 Task: In group invitations choose email frequency individual.
Action: Mouse moved to (702, 55)
Screenshot: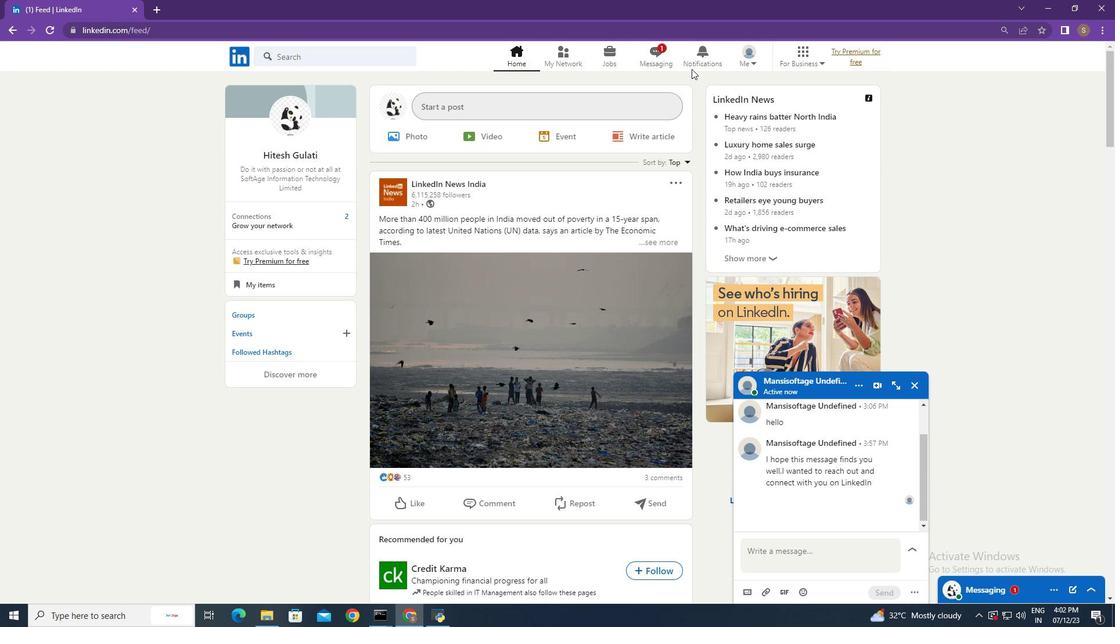 
Action: Mouse pressed left at (702, 55)
Screenshot: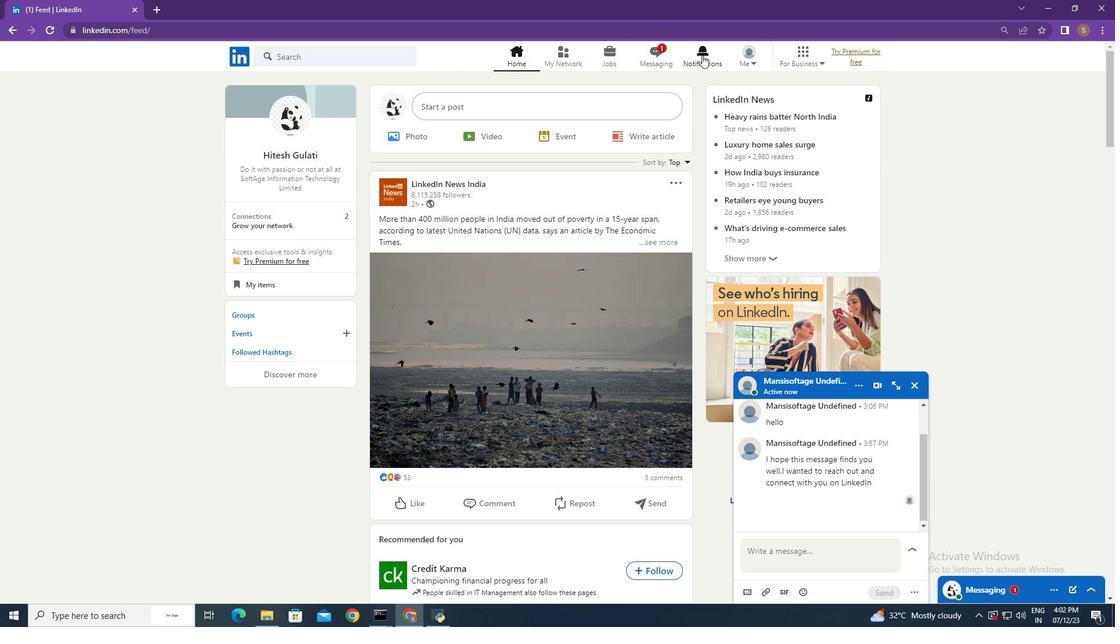 
Action: Mouse moved to (257, 134)
Screenshot: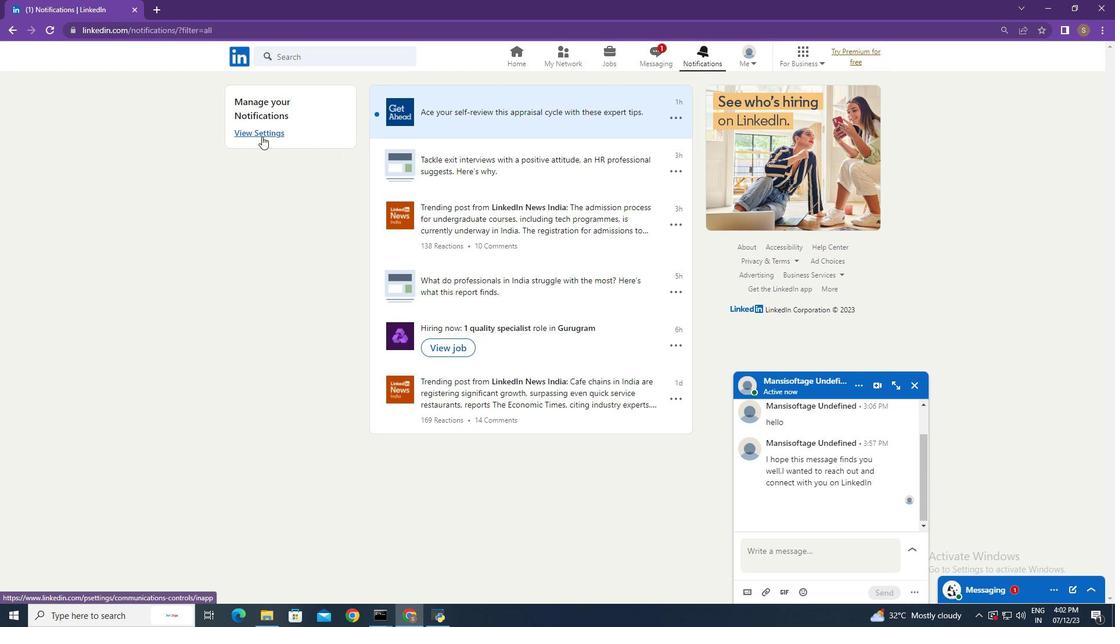 
Action: Mouse pressed left at (257, 134)
Screenshot: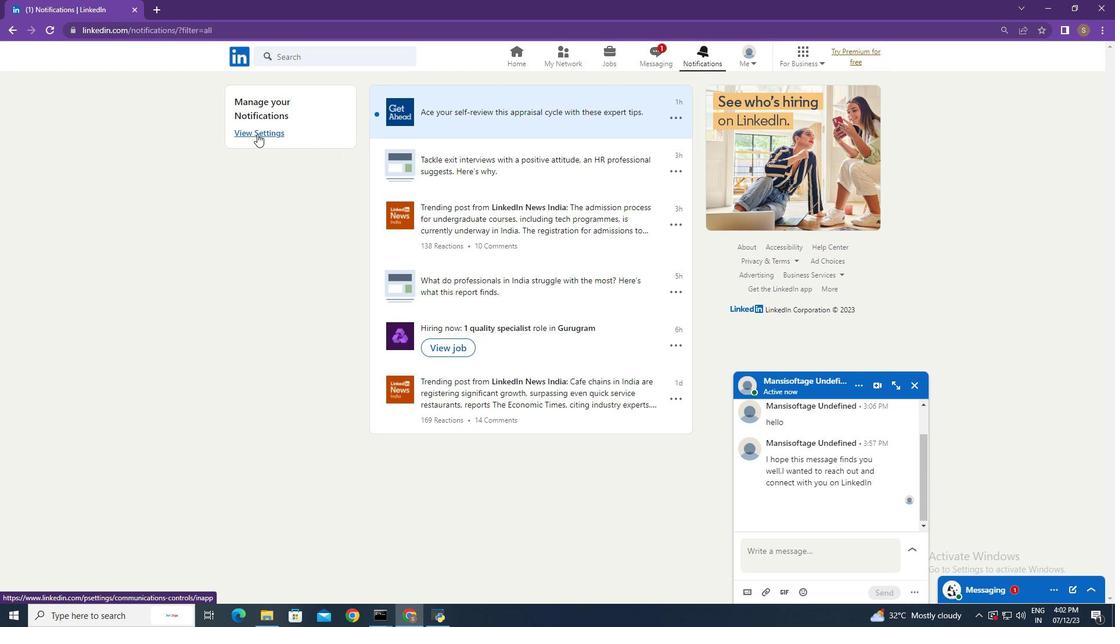 
Action: Mouse moved to (519, 326)
Screenshot: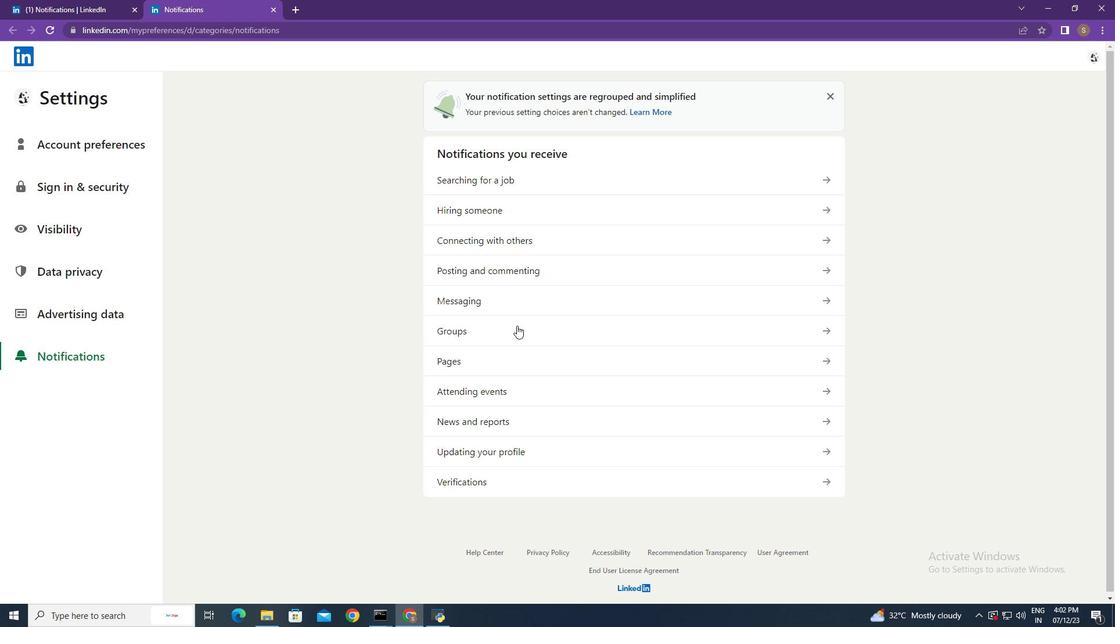 
Action: Mouse pressed left at (519, 326)
Screenshot: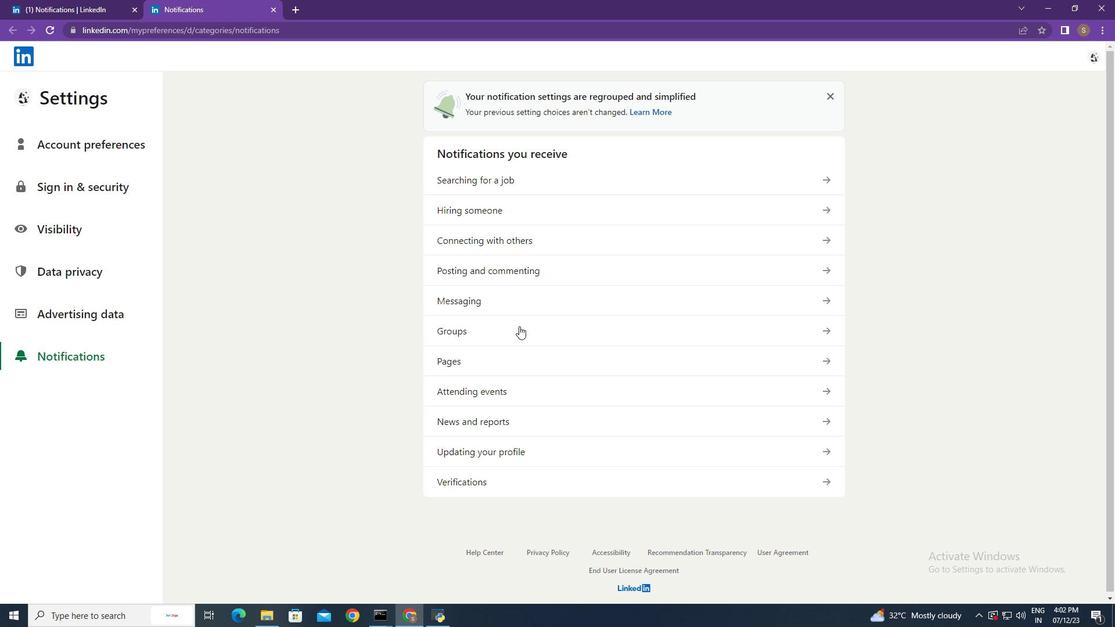 
Action: Mouse moved to (685, 174)
Screenshot: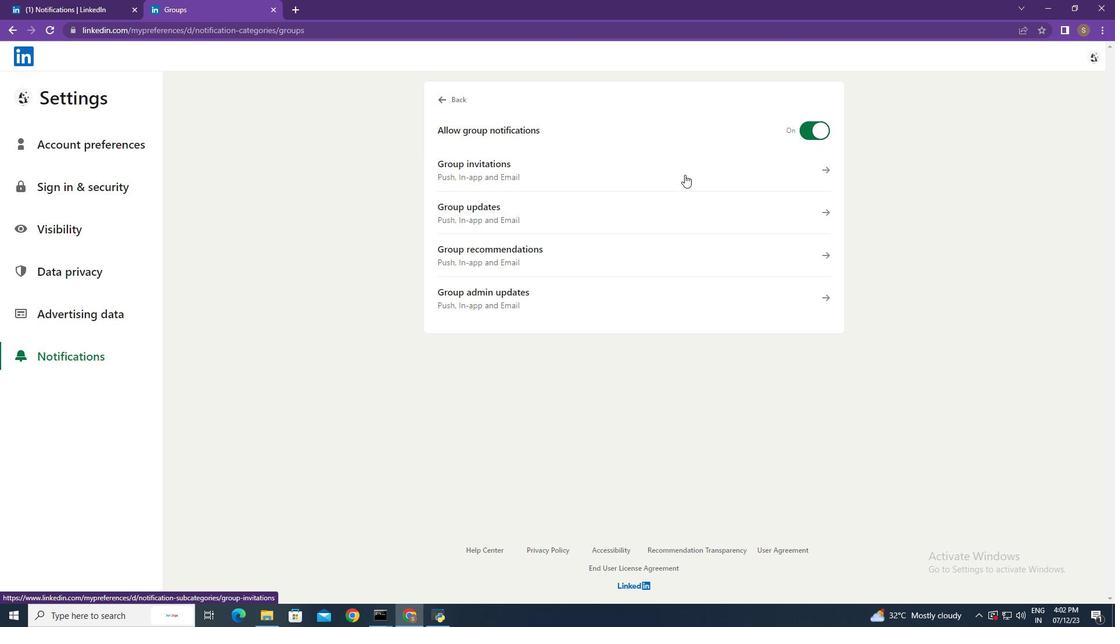 
Action: Mouse pressed left at (685, 174)
Screenshot: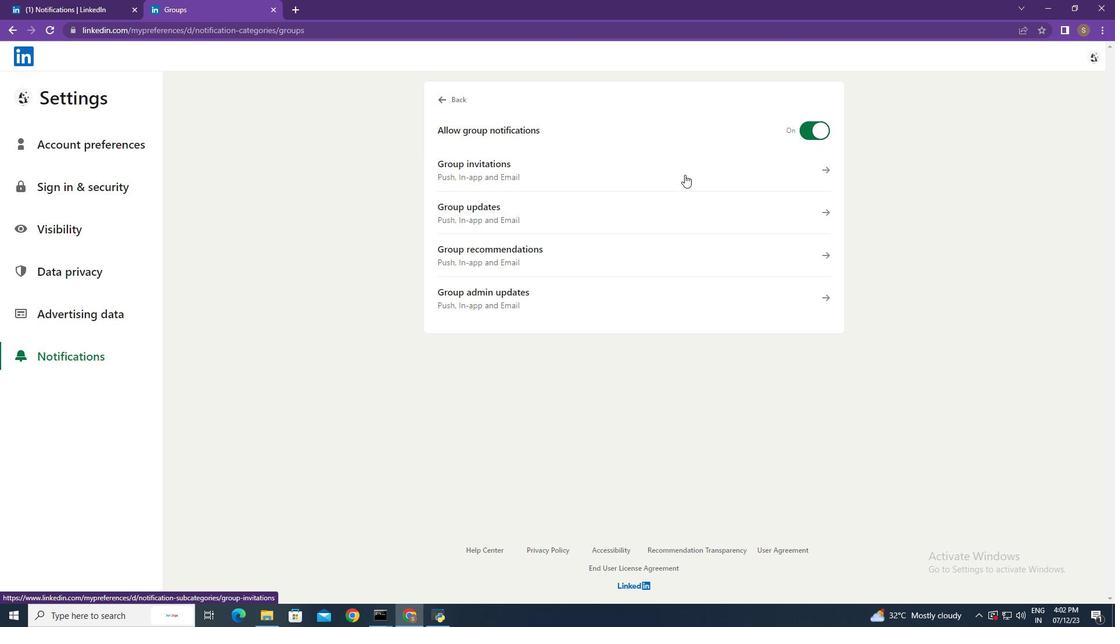 
Action: Mouse moved to (455, 367)
Screenshot: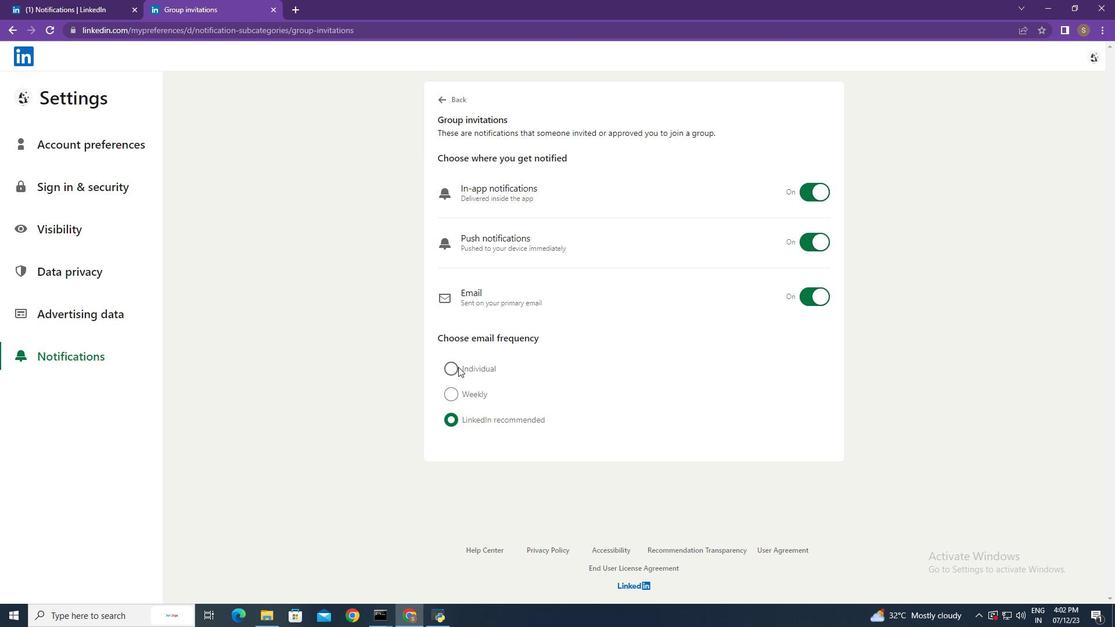 
Action: Mouse pressed left at (455, 367)
Screenshot: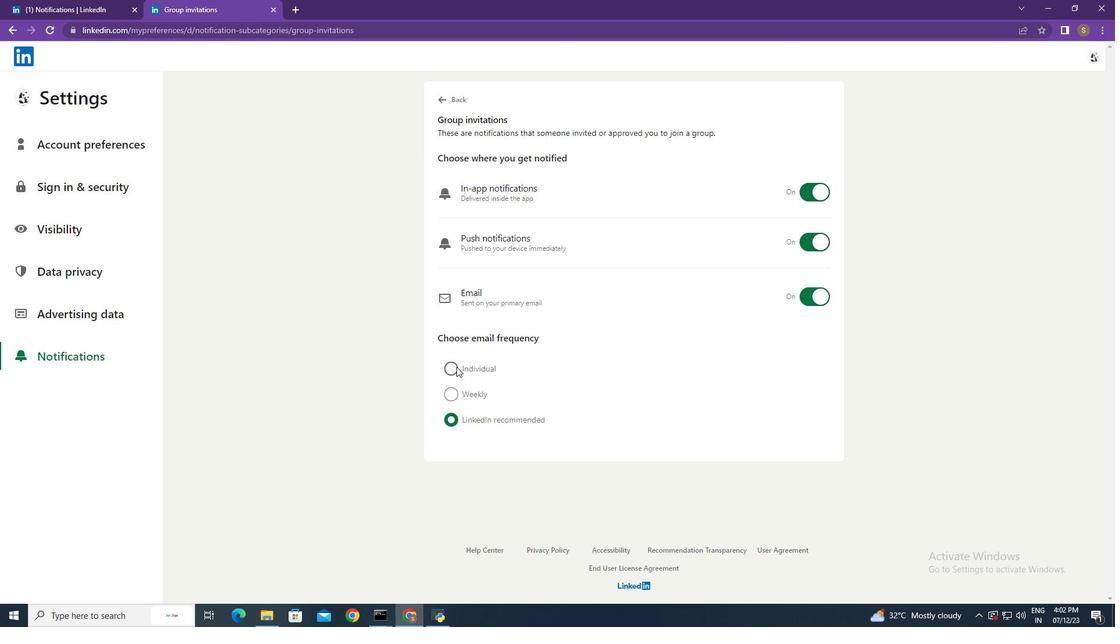 
Action: Mouse moved to (303, 281)
Screenshot: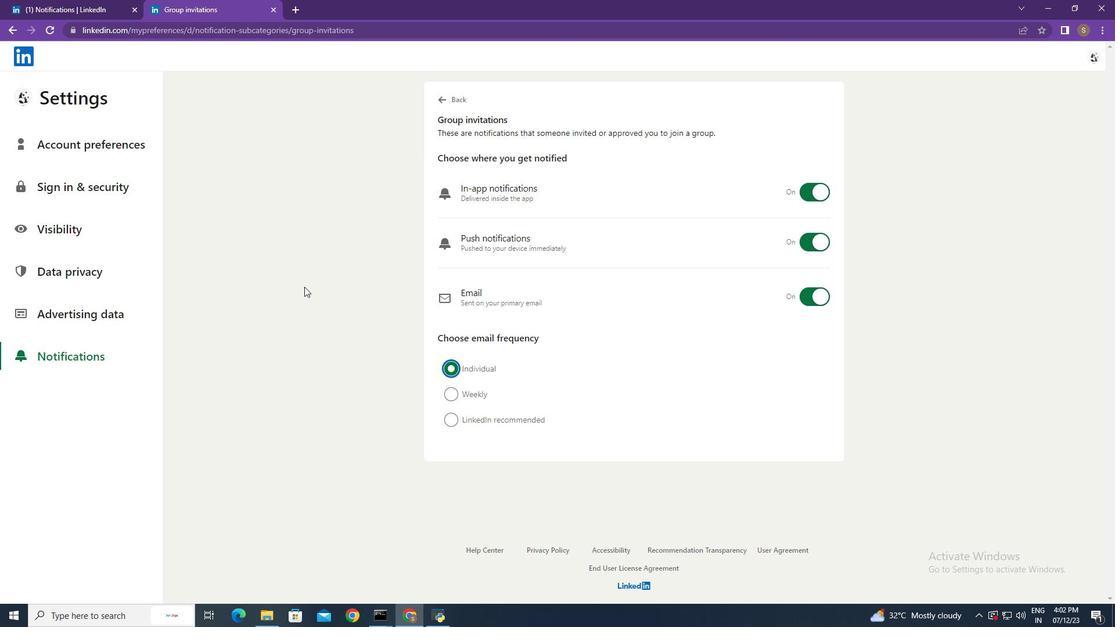 
